 Task: Create New Customer with Customer Name: The Separate, Billing Address Line1: 1475 Vineyard Drive, Billing Address Line2:  Independence, Billing Address Line3:  Ohio 44131, Cell Number: 203-362-4245
Action: Mouse pressed left at (146, 34)
Screenshot: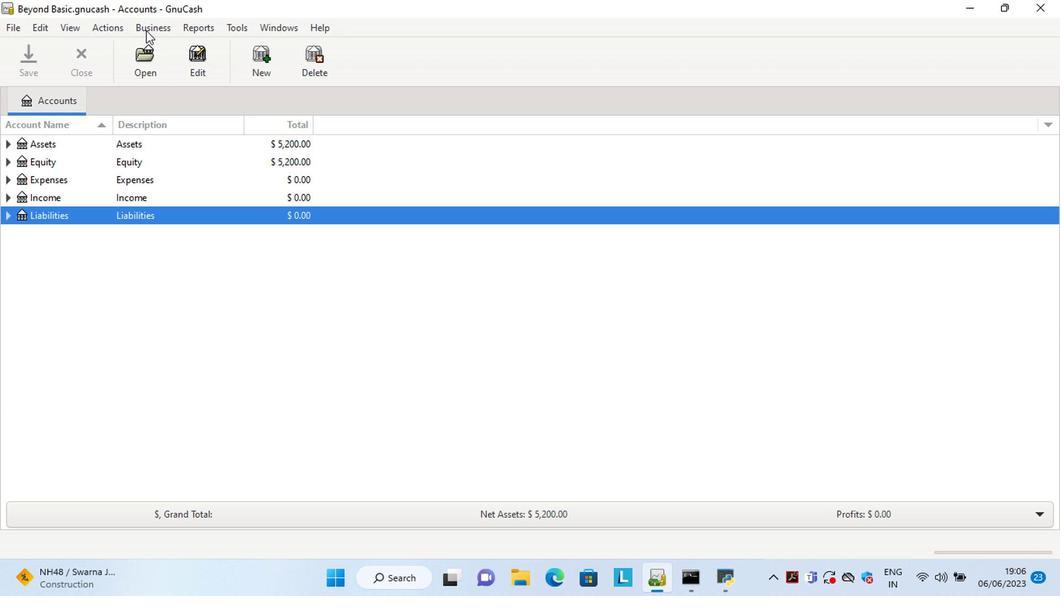 
Action: Mouse moved to (324, 66)
Screenshot: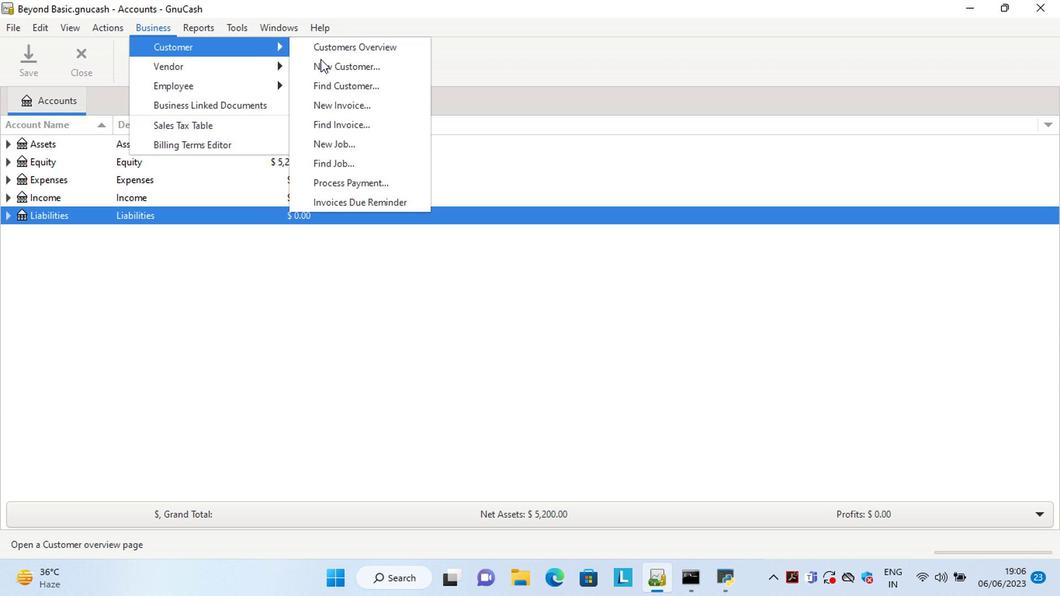 
Action: Mouse pressed left at (324, 66)
Screenshot: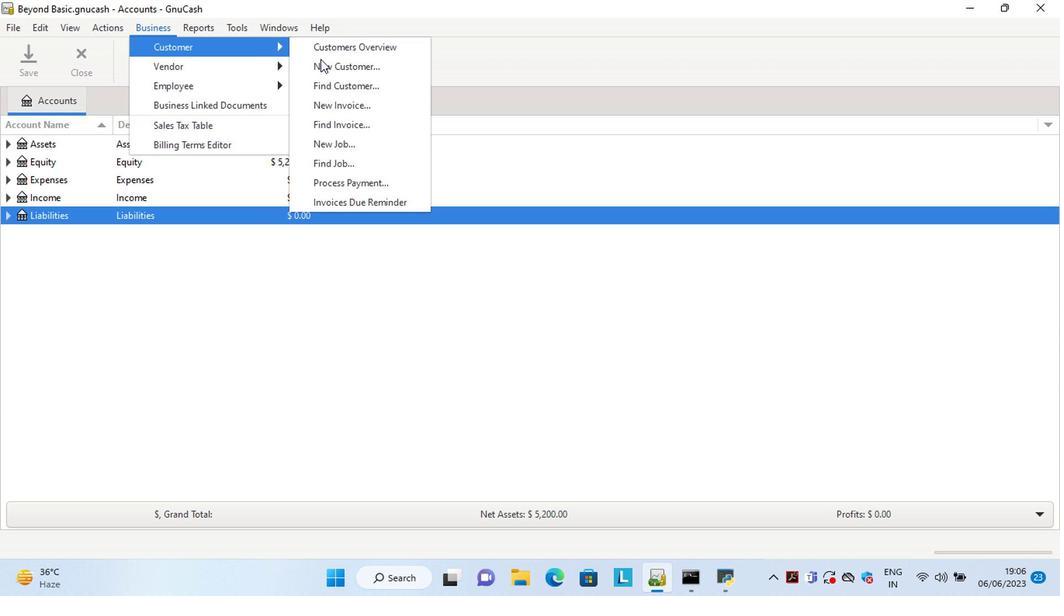 
Action: Key pressed <Key.shift>The<Key.space><Key.shift>Separate<Key.tab><Key.tab><Key.tab>1475<Key.space><Key.shift>Vineyard<Key.space><Key.shift>Drive<Key.tab><Key.shift>In<Key.tab>o<Key.tab><Key.tab>203-362-4245
Screenshot: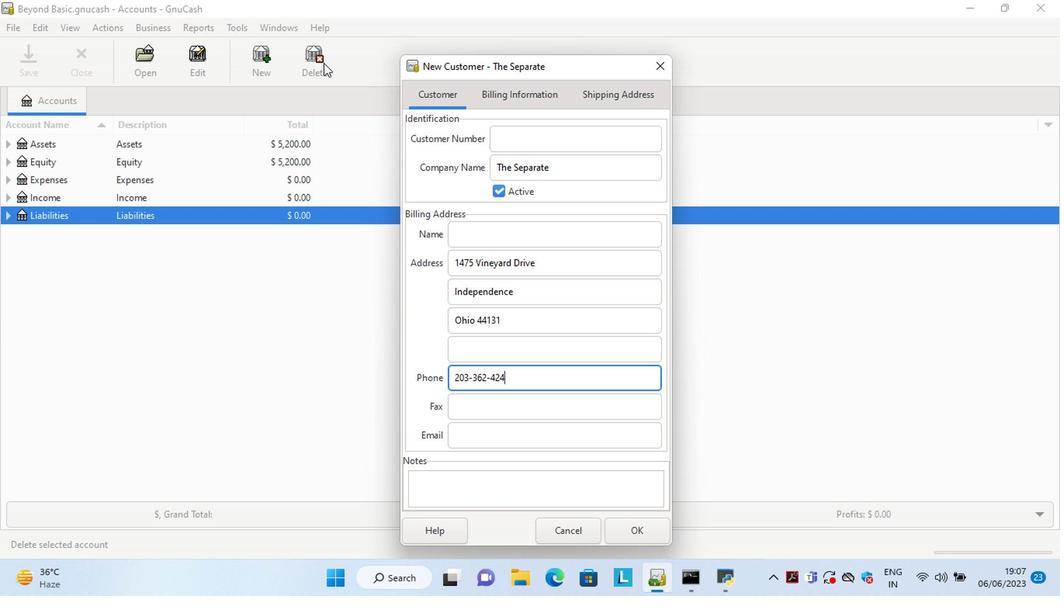 
Action: Mouse moved to (632, 524)
Screenshot: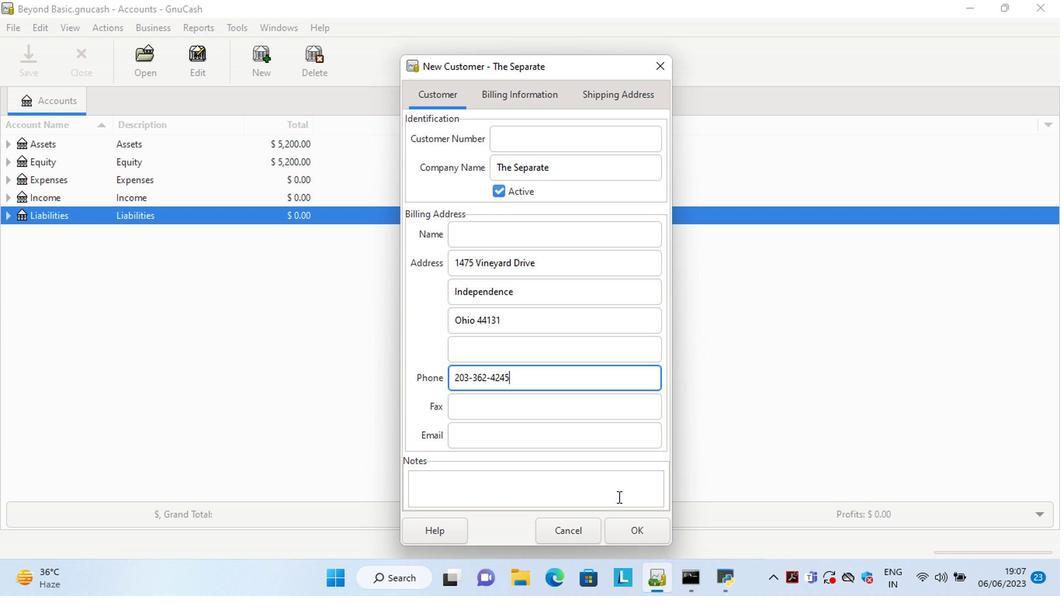 
Action: Mouse pressed left at (632, 524)
Screenshot: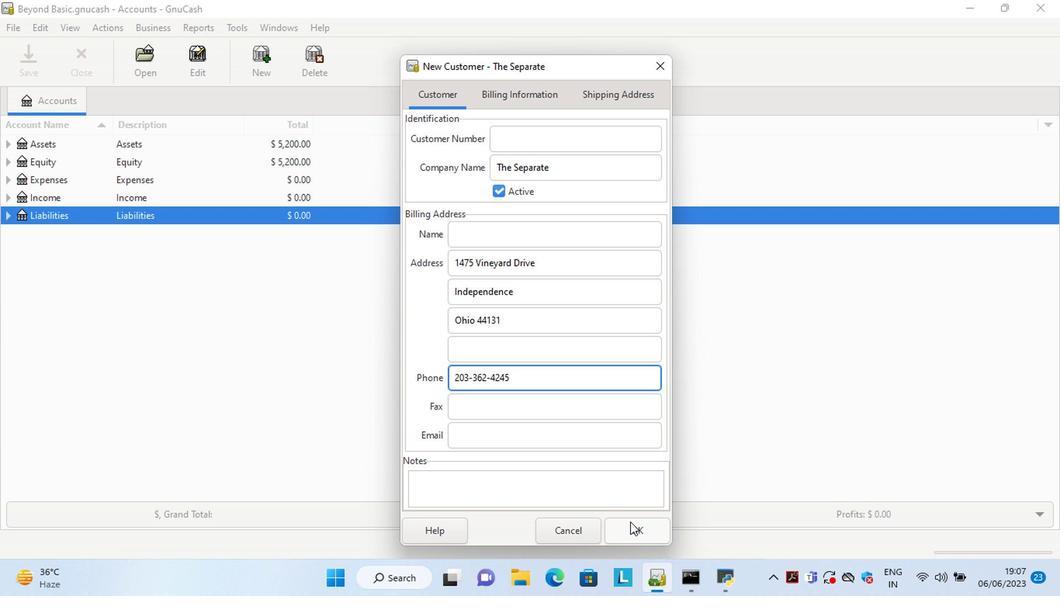 
